 Task: Add a button with the title "Sort by start date" that sorts the list by start date in ascending order.
Action: Mouse moved to (450, 260)
Screenshot: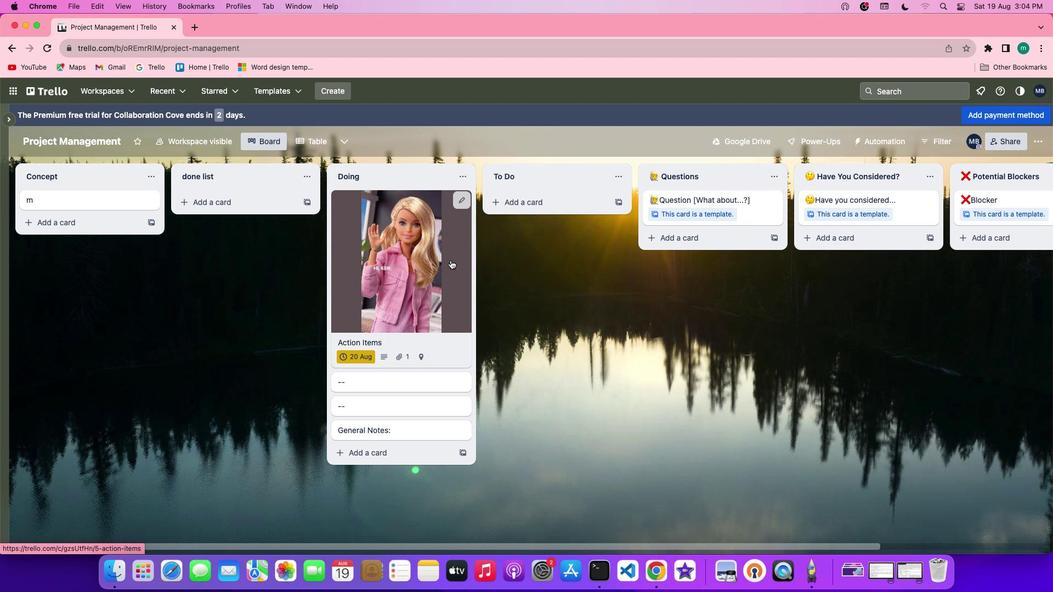 
Action: Mouse pressed left at (450, 260)
Screenshot: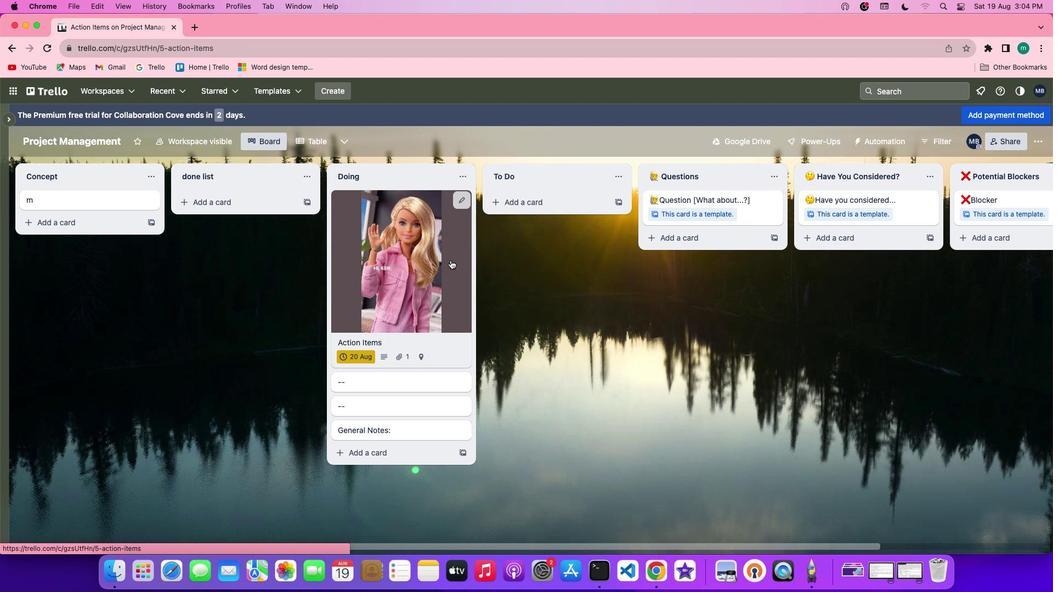 
Action: Mouse moved to (690, 330)
Screenshot: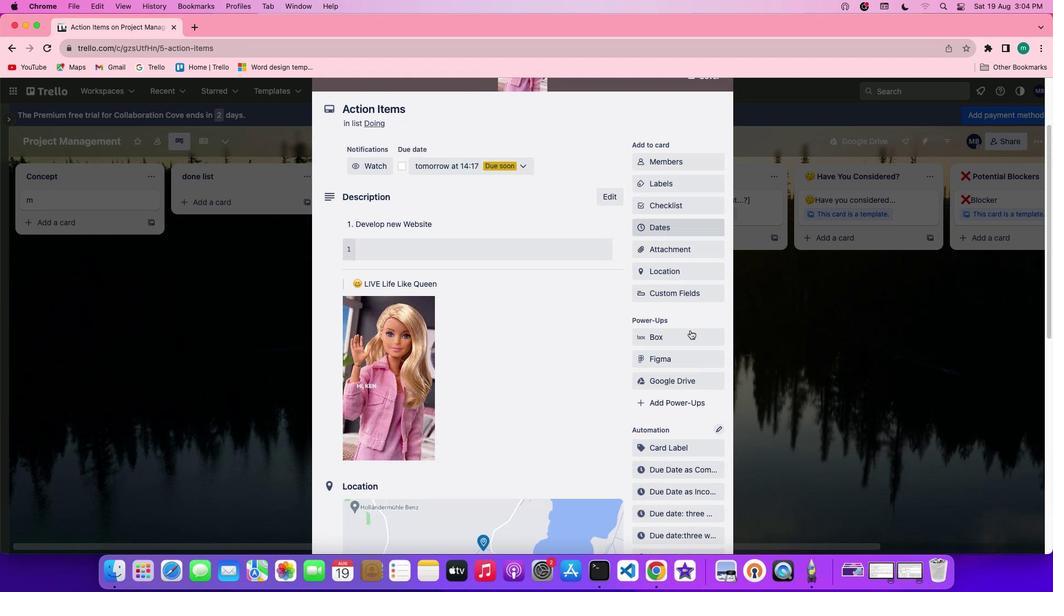 
Action: Mouse scrolled (690, 330) with delta (0, 0)
Screenshot: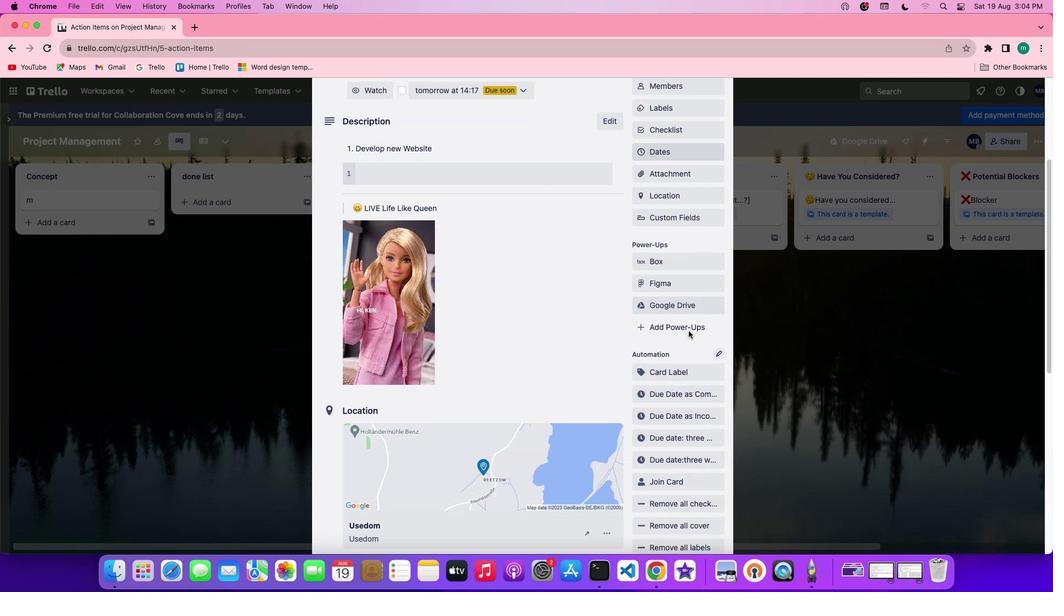 
Action: Mouse scrolled (690, 330) with delta (0, 0)
Screenshot: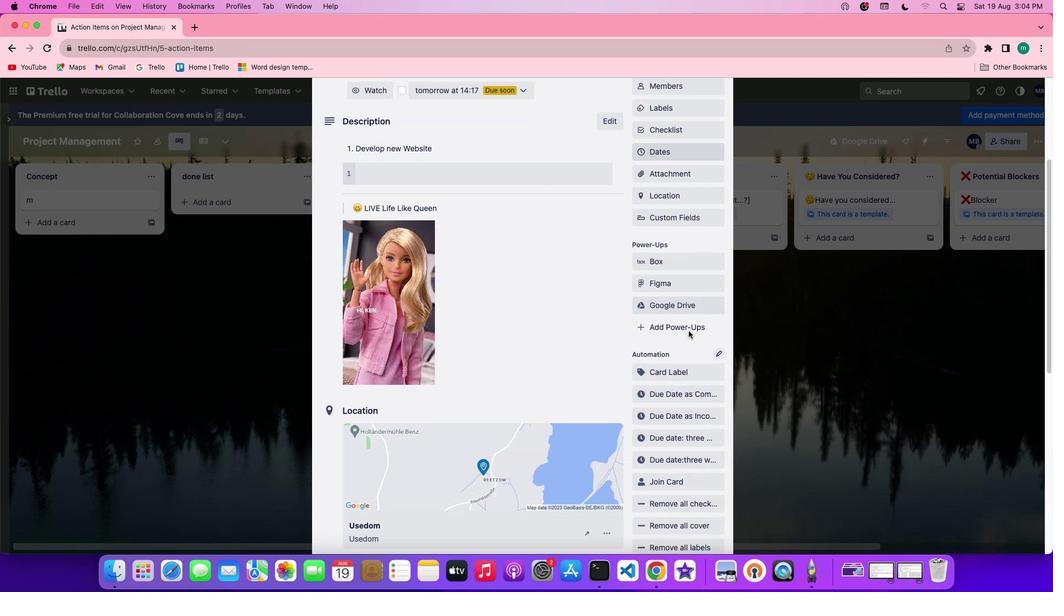 
Action: Mouse scrolled (690, 330) with delta (0, -1)
Screenshot: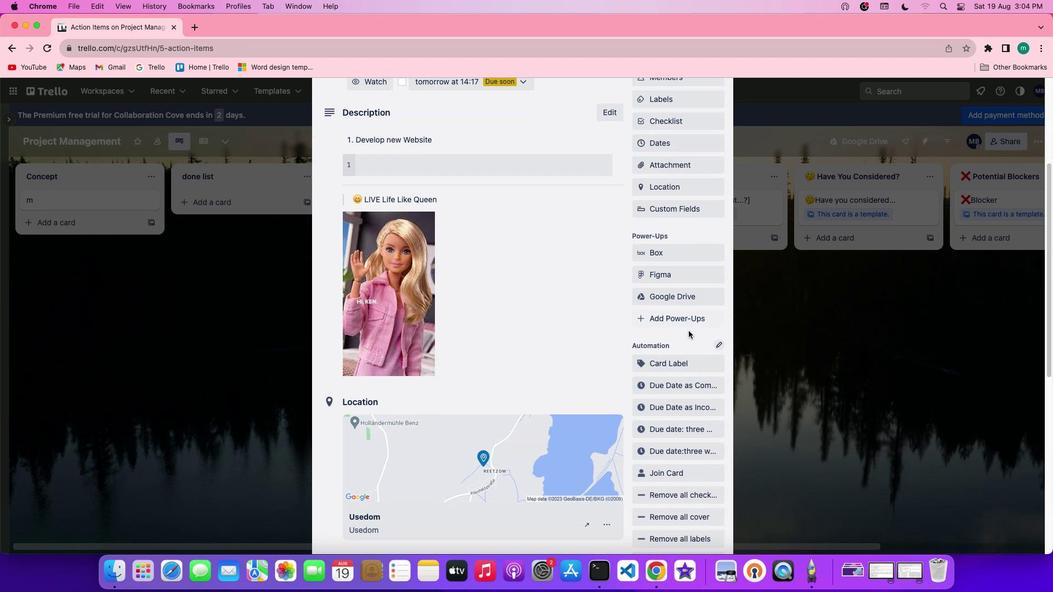 
Action: Mouse scrolled (690, 330) with delta (0, -2)
Screenshot: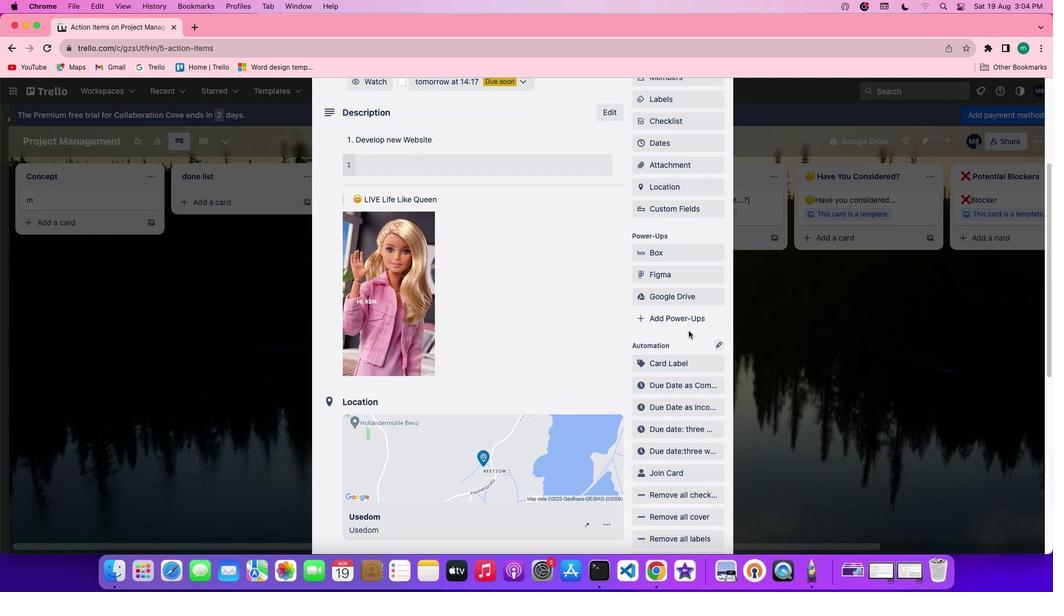 
Action: Mouse moved to (688, 330)
Screenshot: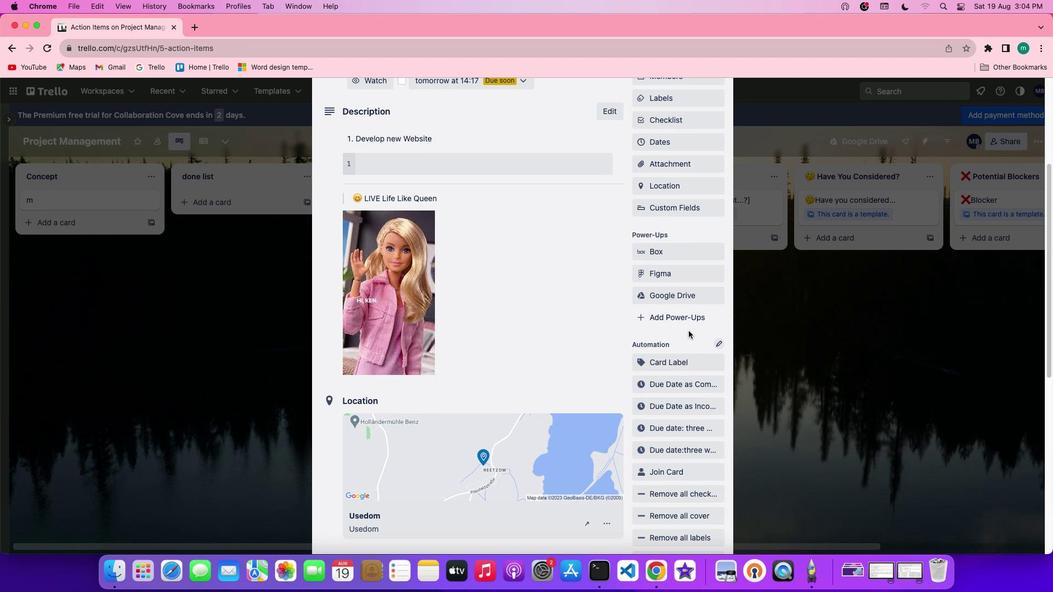 
Action: Mouse scrolled (688, 330) with delta (0, 0)
Screenshot: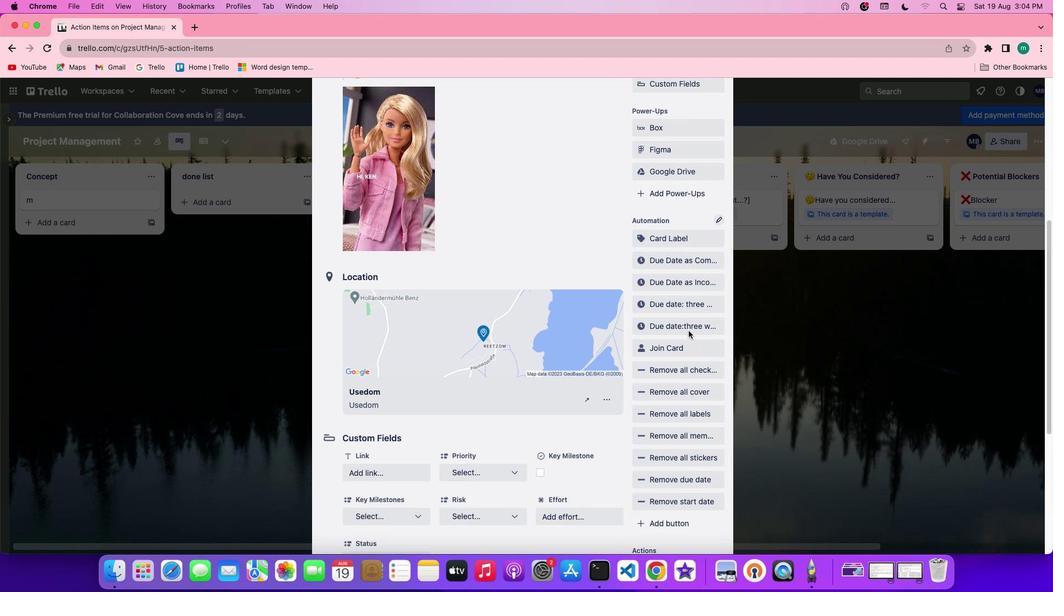 
Action: Mouse scrolled (688, 330) with delta (0, 0)
Screenshot: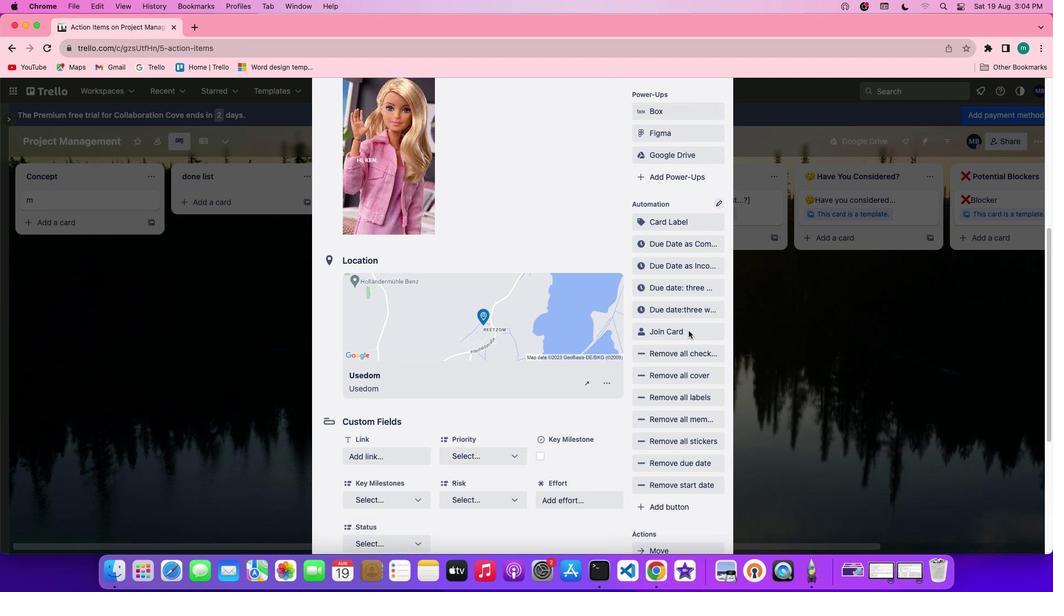 
Action: Mouse scrolled (688, 330) with delta (0, -1)
Screenshot: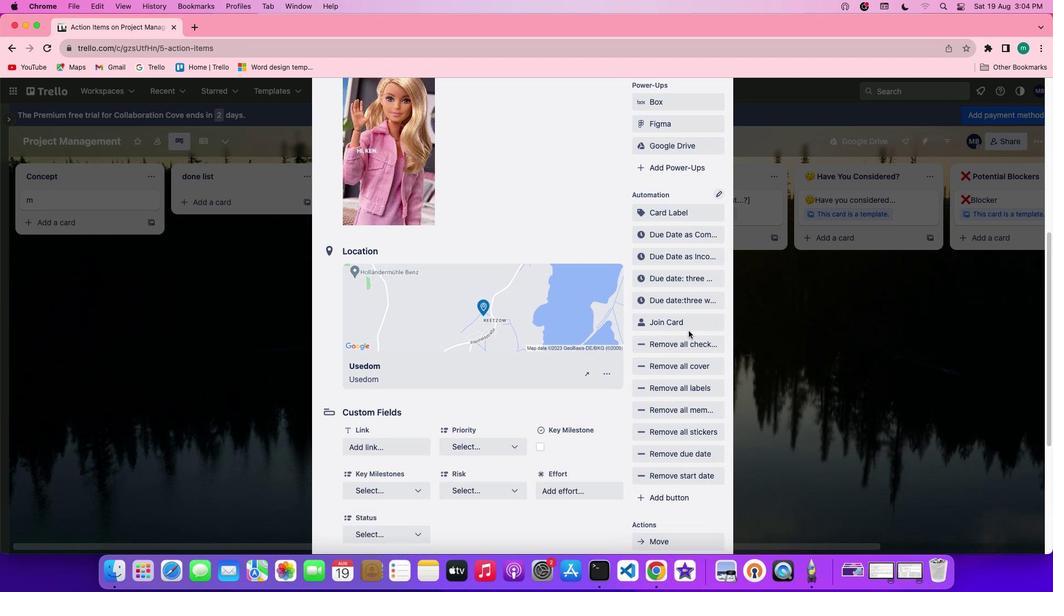 
Action: Mouse scrolled (688, 330) with delta (0, -1)
Screenshot: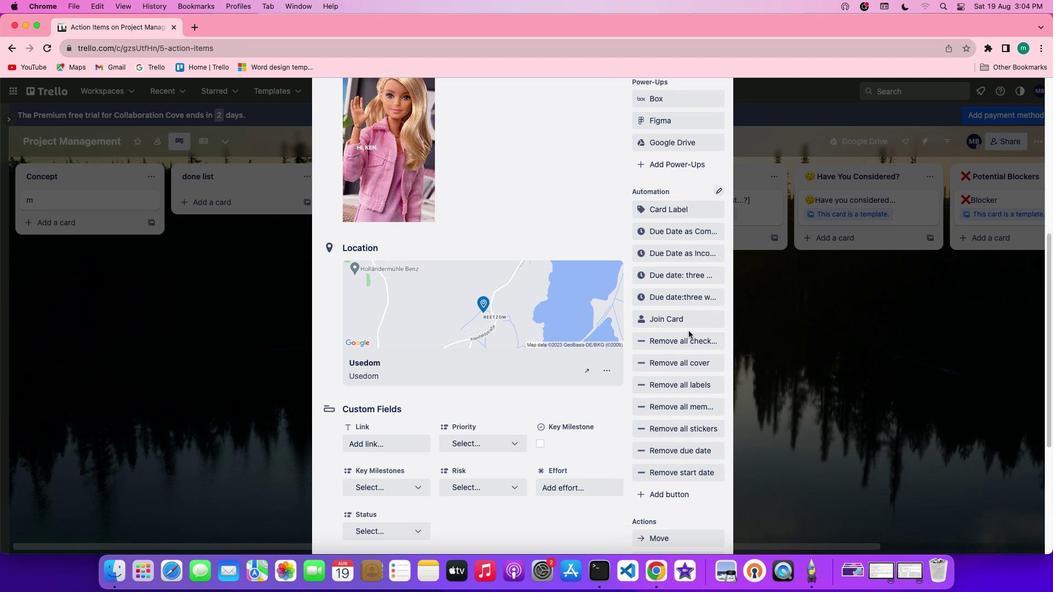 
Action: Mouse scrolled (688, 330) with delta (0, 0)
Screenshot: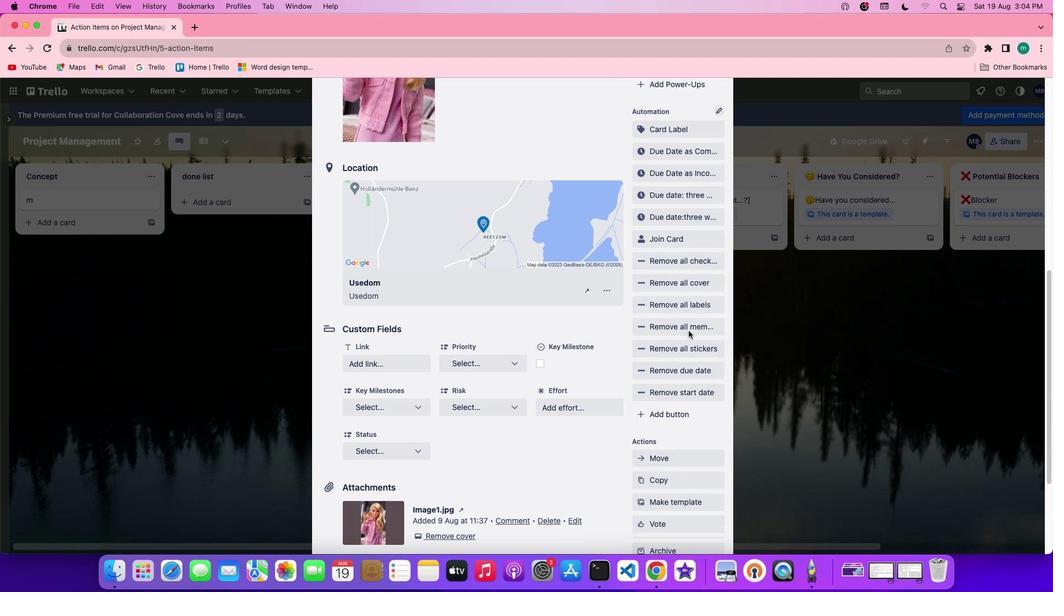 
Action: Mouse scrolled (688, 330) with delta (0, 0)
Screenshot: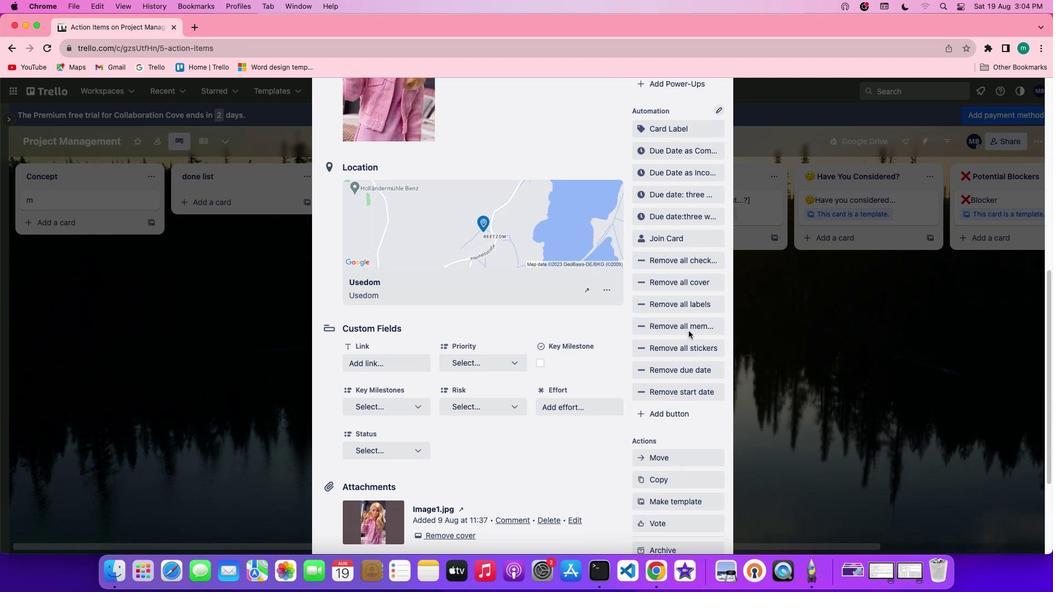 
Action: Mouse scrolled (688, 330) with delta (0, -1)
Screenshot: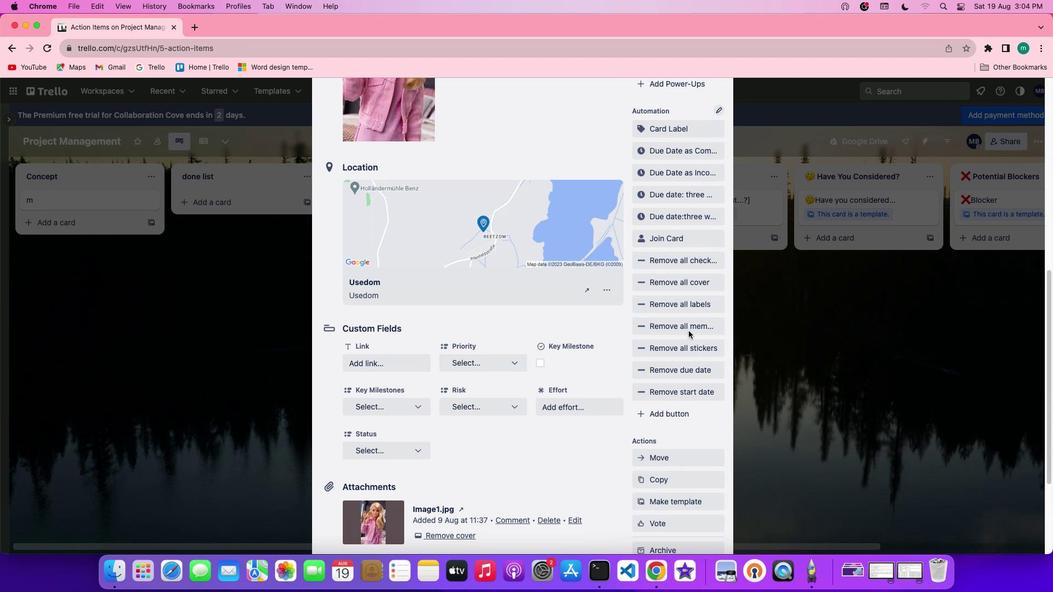 
Action: Mouse moved to (679, 415)
Screenshot: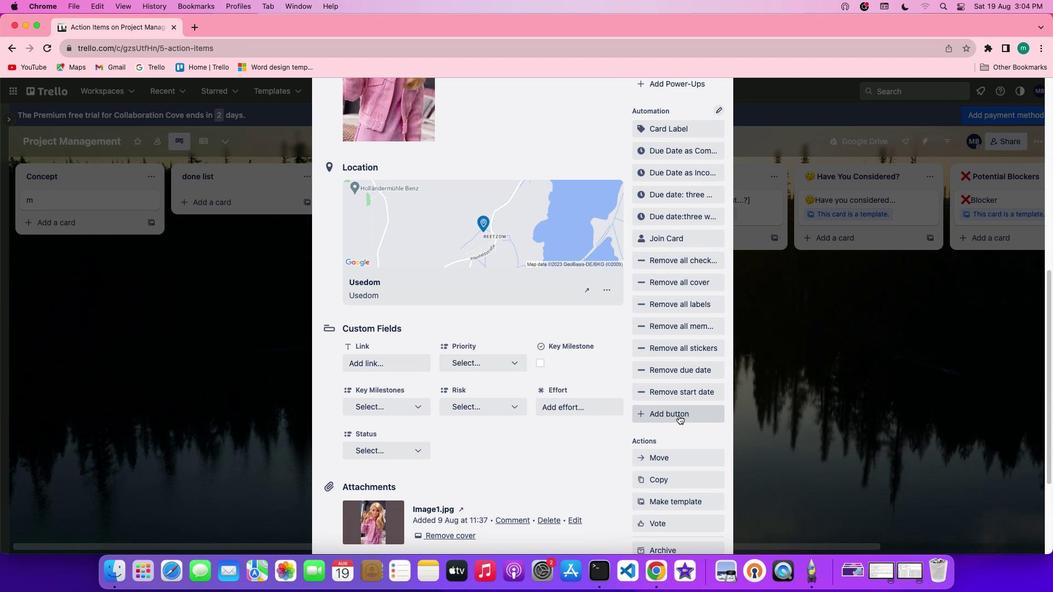 
Action: Mouse pressed left at (679, 415)
Screenshot: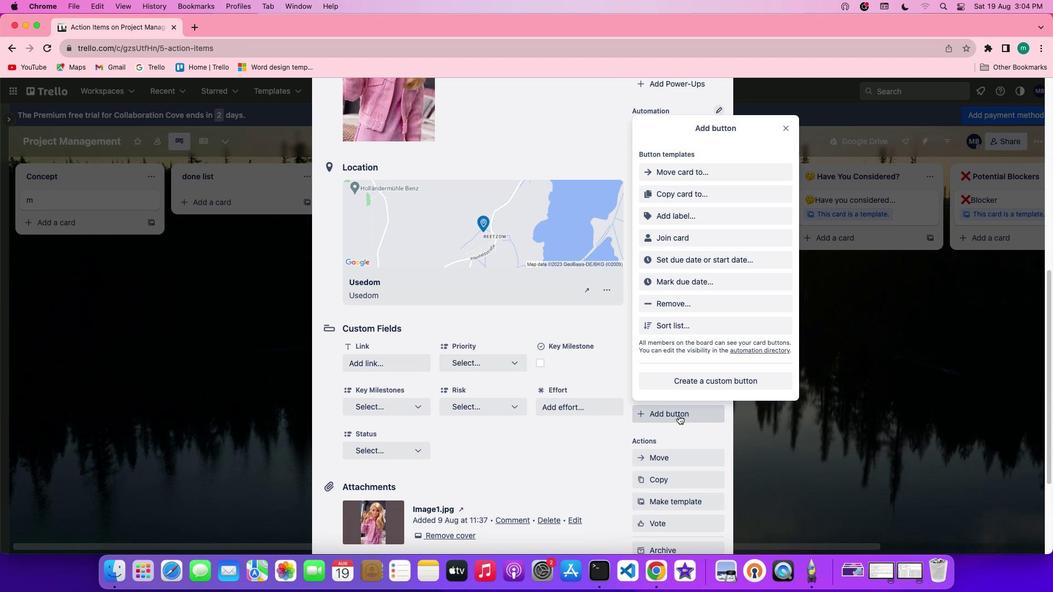 
Action: Mouse moved to (705, 321)
Screenshot: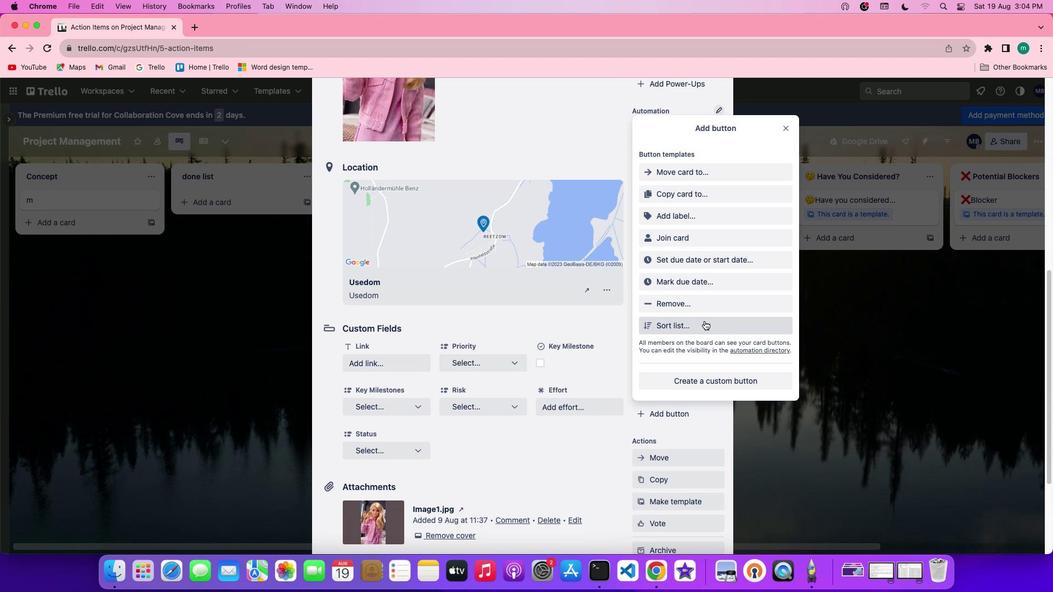 
Action: Mouse pressed left at (705, 321)
Screenshot: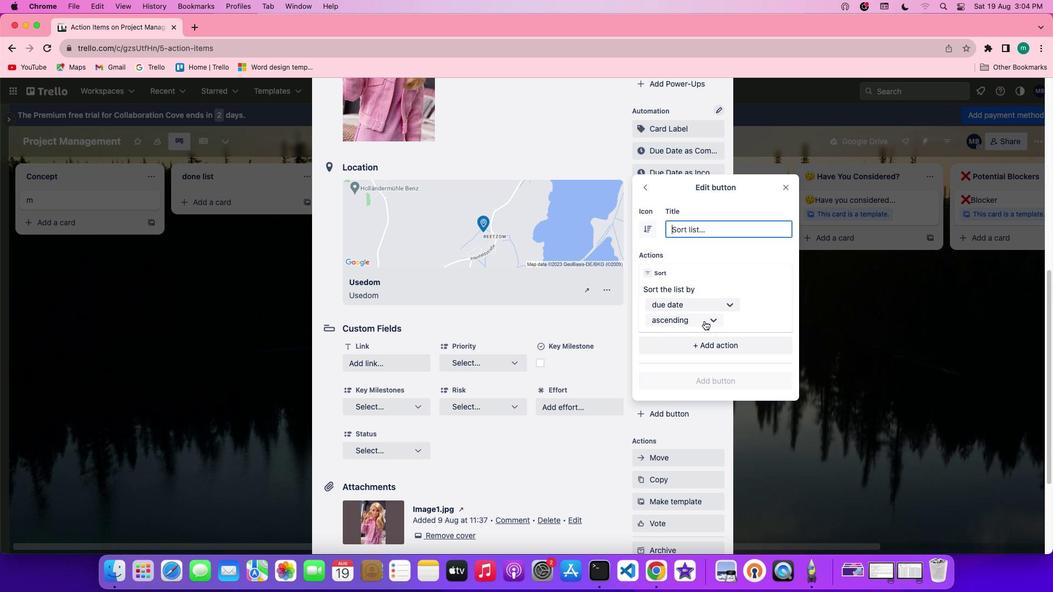 
Action: Mouse moved to (716, 230)
Screenshot: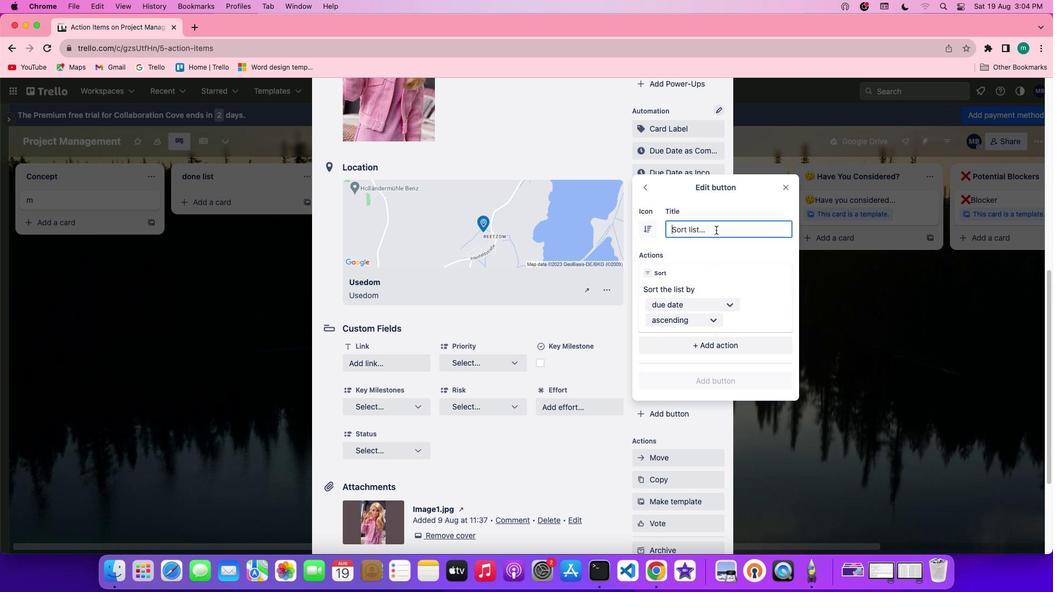 
Action: Mouse pressed left at (716, 230)
Screenshot: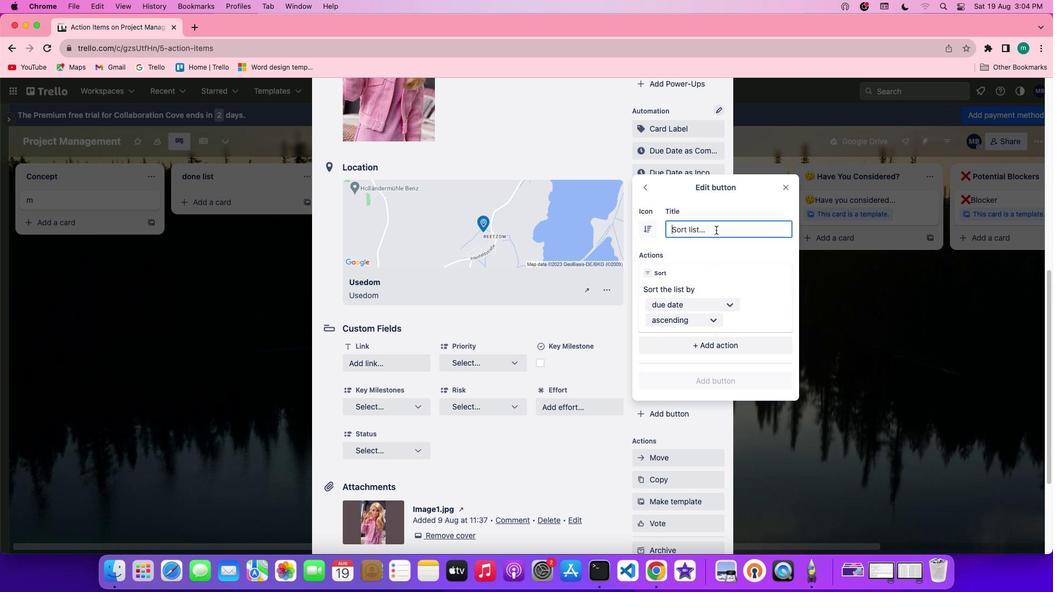 
Action: Key pressed Key.shift
Screenshot: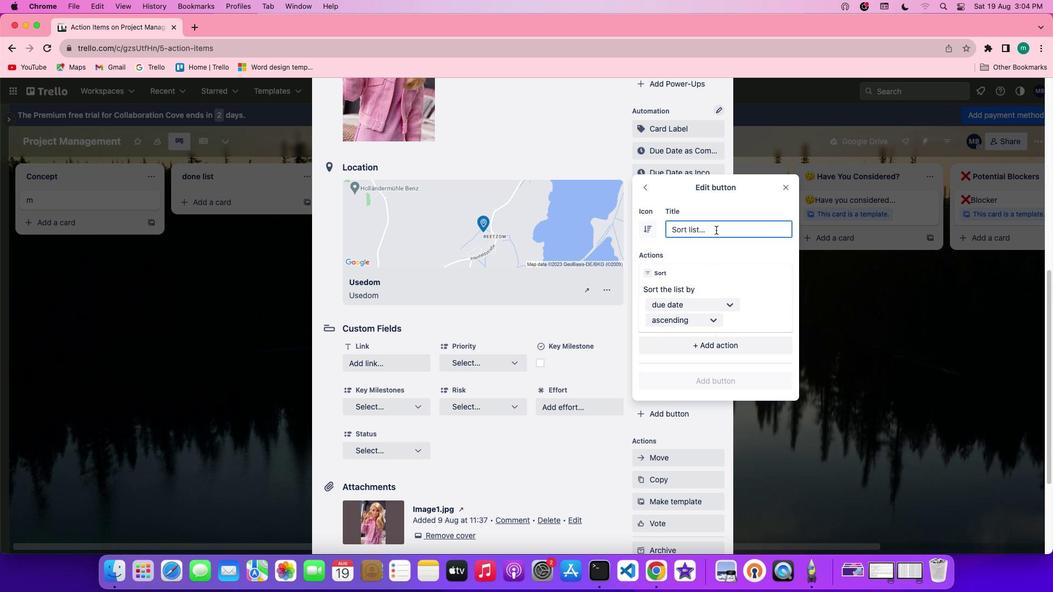 
Action: Mouse moved to (716, 230)
Screenshot: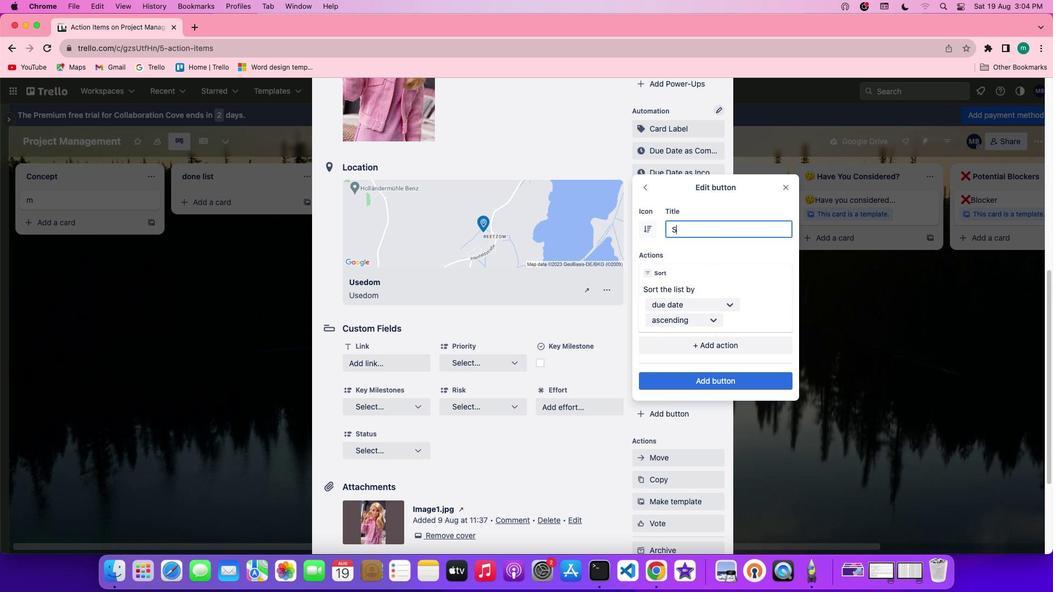 
Action: Key pressed 'S''o''r''t'Key.space'b''y'Key.space's''t''a''r''t'Key.space'd''a''t''e'
Screenshot: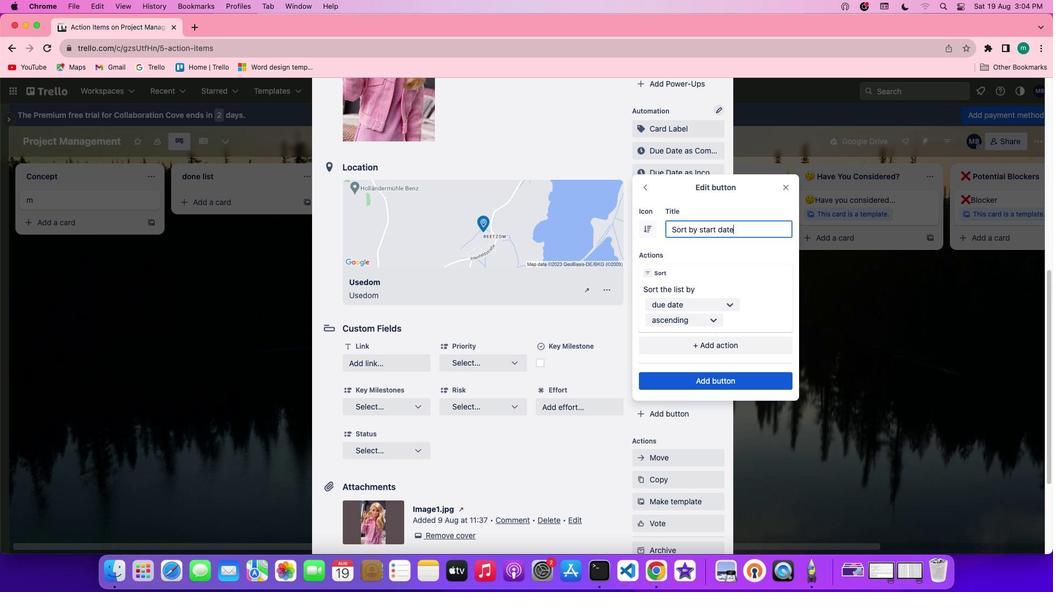 
Action: Mouse moved to (748, 267)
Screenshot: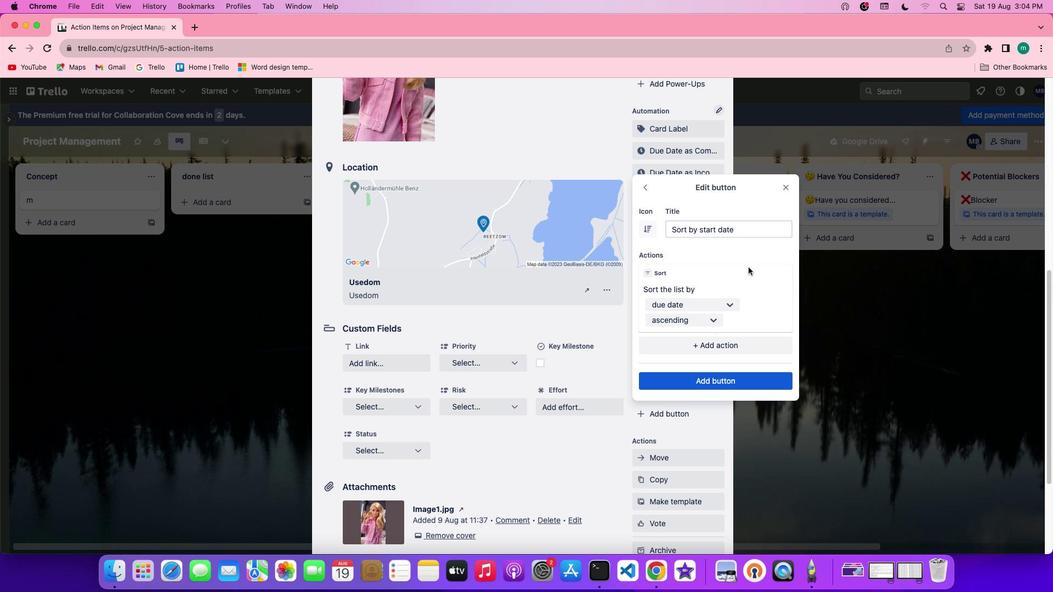 
Action: Mouse pressed left at (748, 267)
Screenshot: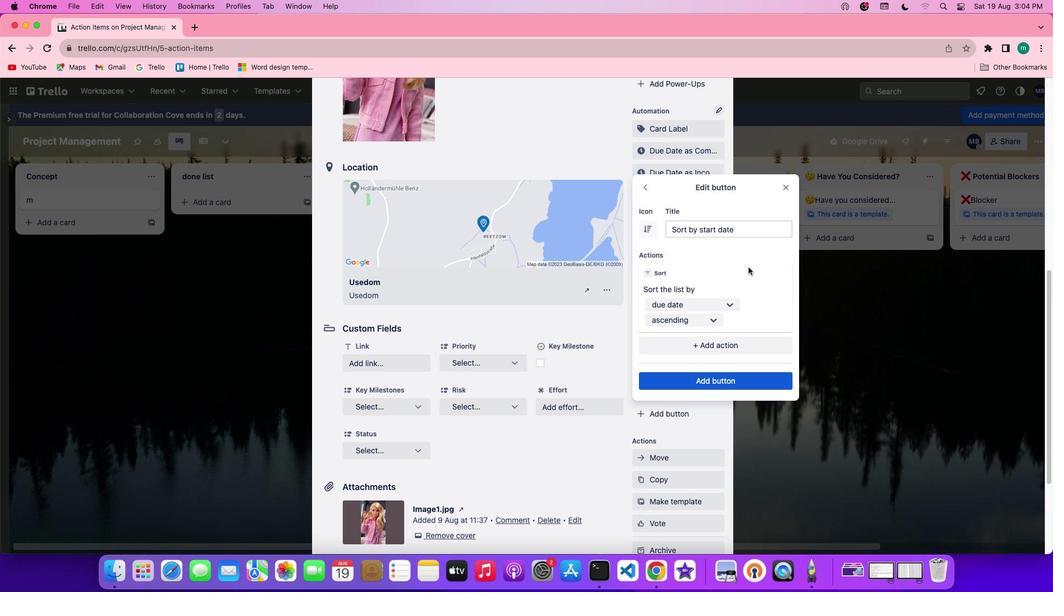 
Action: Mouse moved to (746, 286)
Screenshot: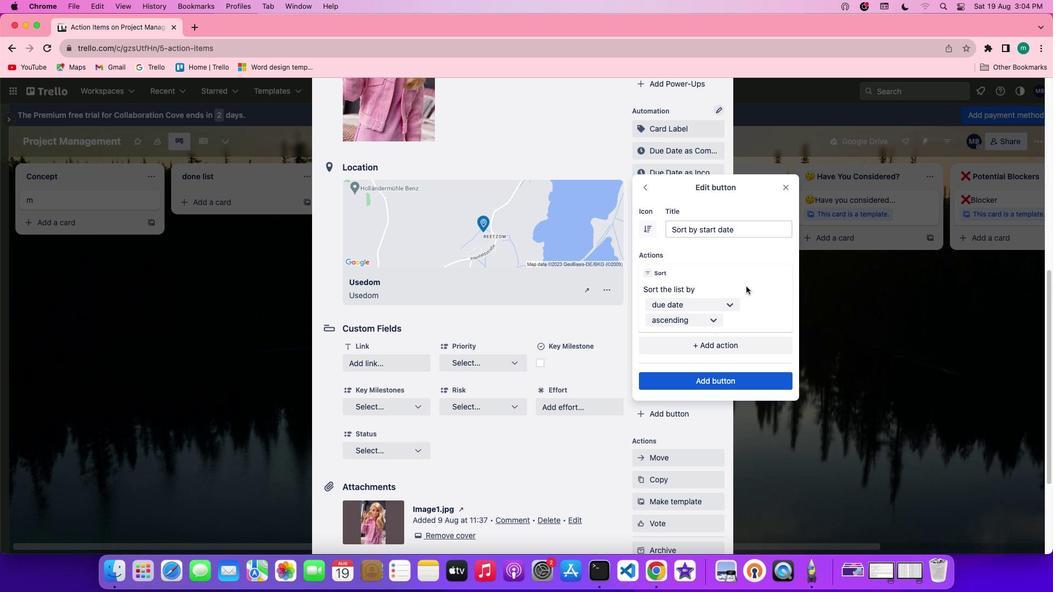 
Action: Mouse scrolled (746, 286) with delta (0, 0)
Screenshot: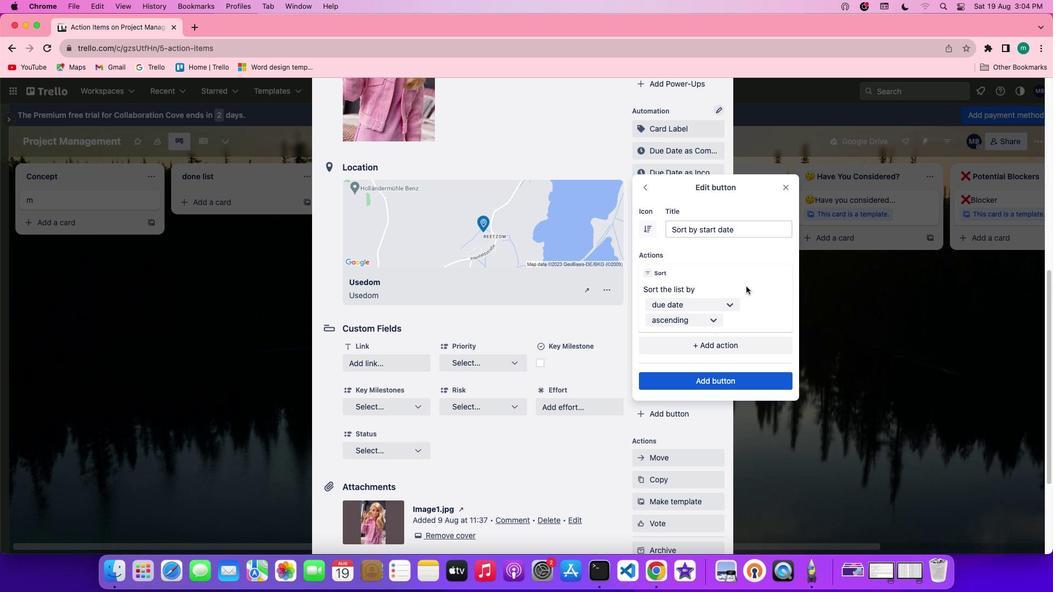 
Action: Mouse scrolled (746, 286) with delta (0, 0)
Screenshot: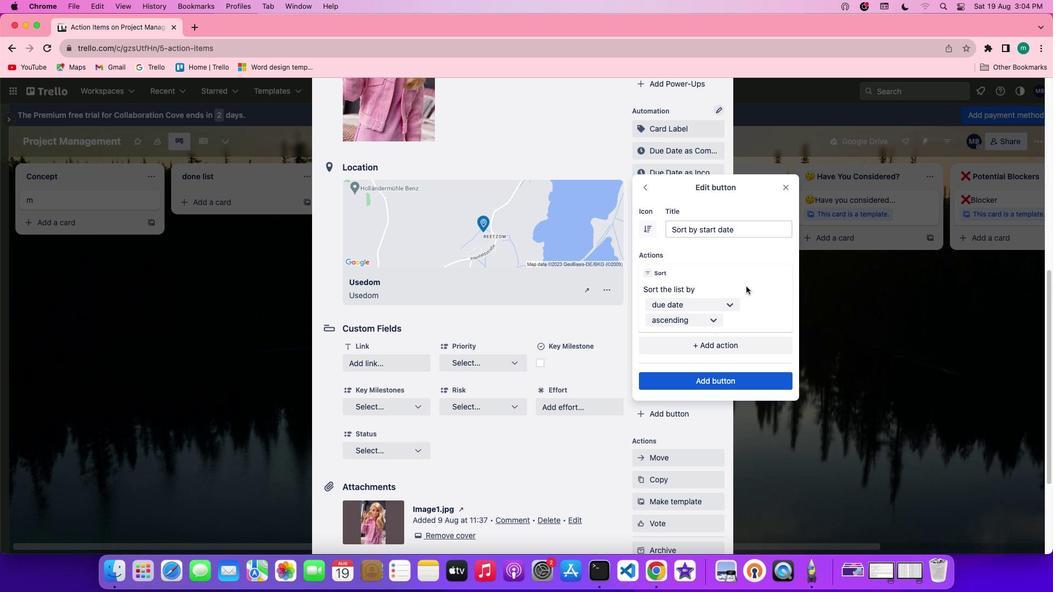 
Action: Mouse scrolled (746, 286) with delta (0, -1)
Screenshot: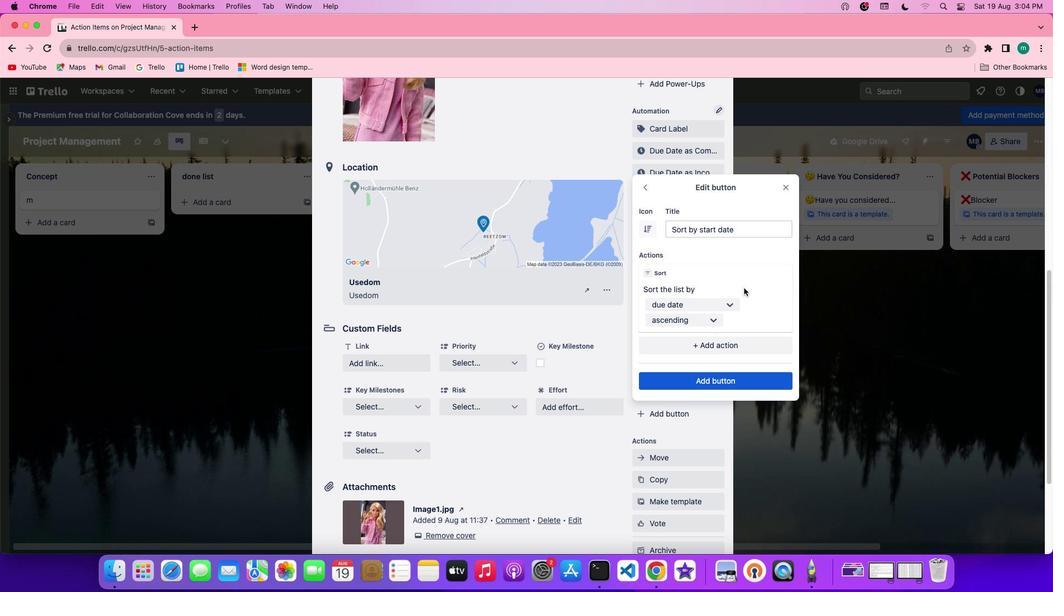 
Action: Mouse moved to (722, 304)
Screenshot: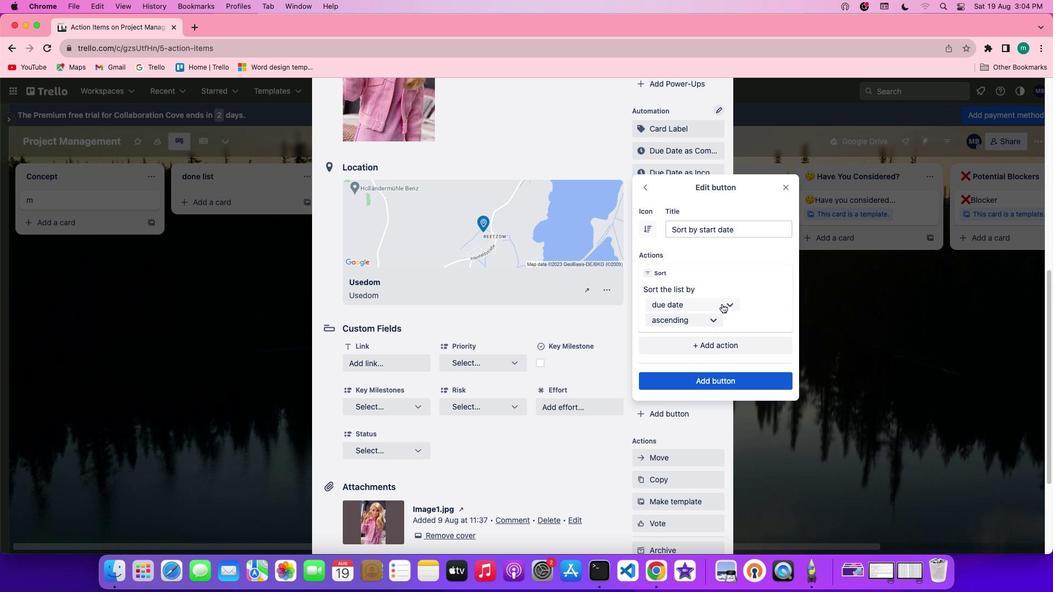 
Action: Mouse pressed left at (722, 304)
Screenshot: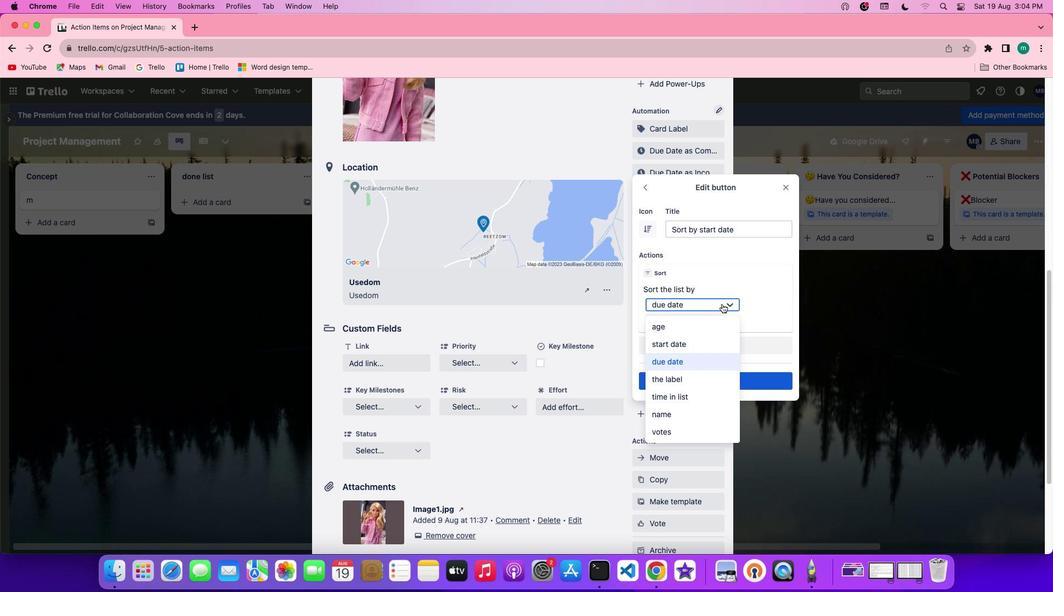 
Action: Mouse moved to (709, 347)
Screenshot: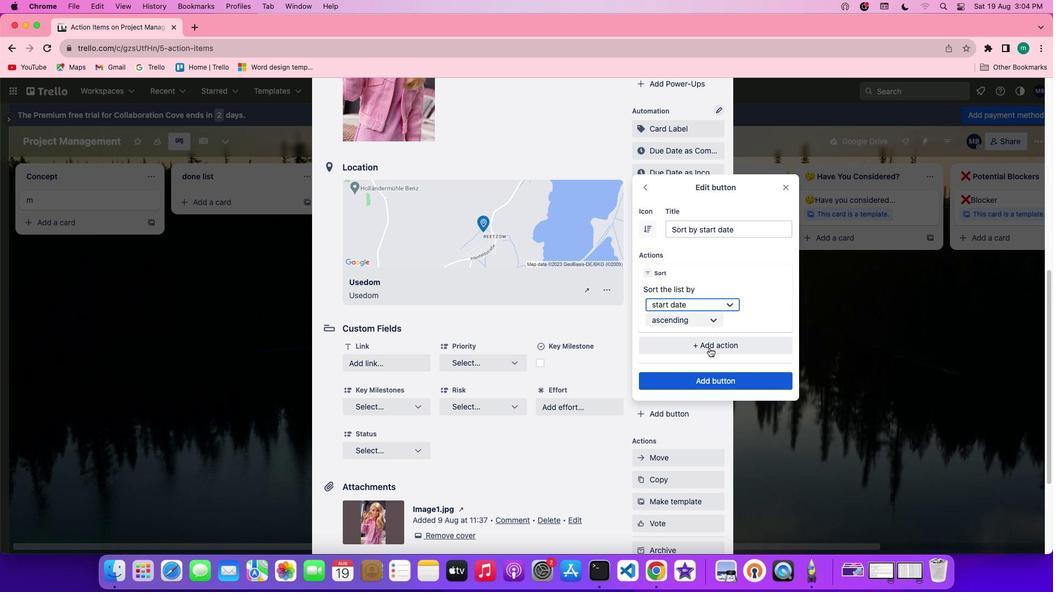 
Action: Mouse pressed left at (709, 347)
Screenshot: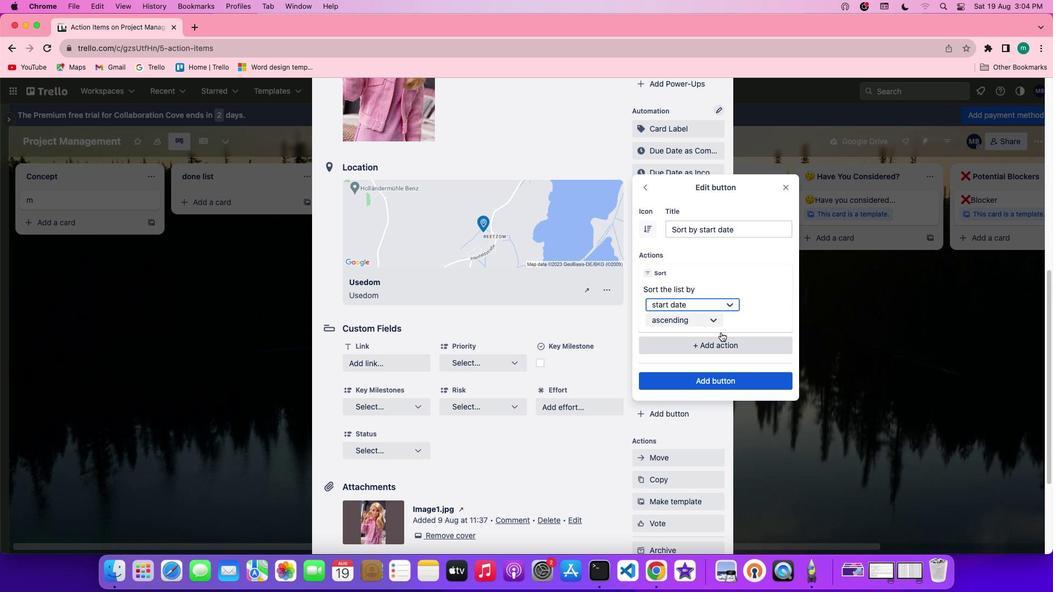 
Action: Mouse moved to (707, 320)
Screenshot: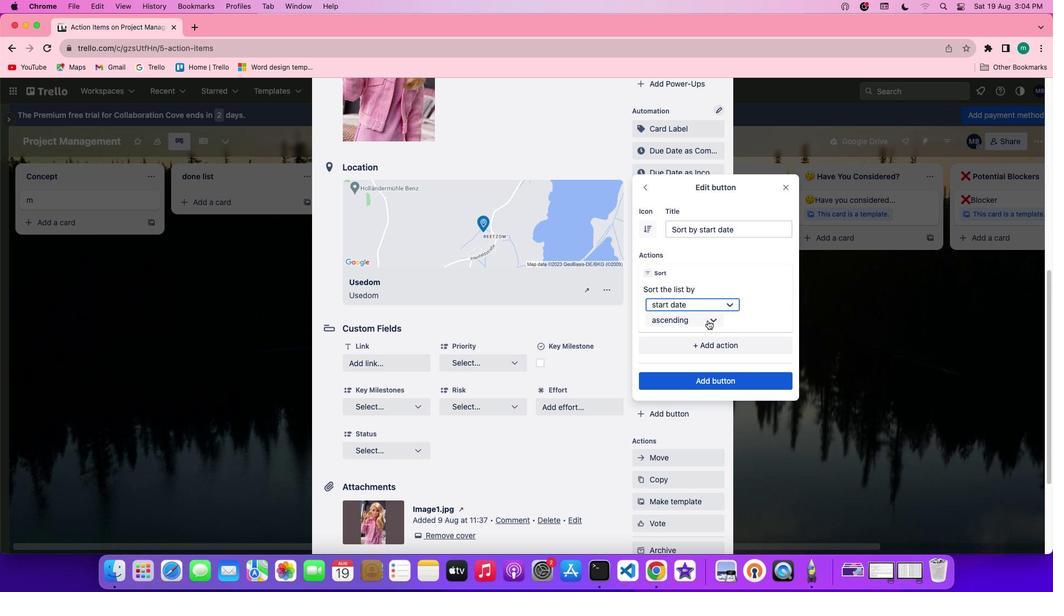 
Action: Mouse pressed left at (707, 320)
Screenshot: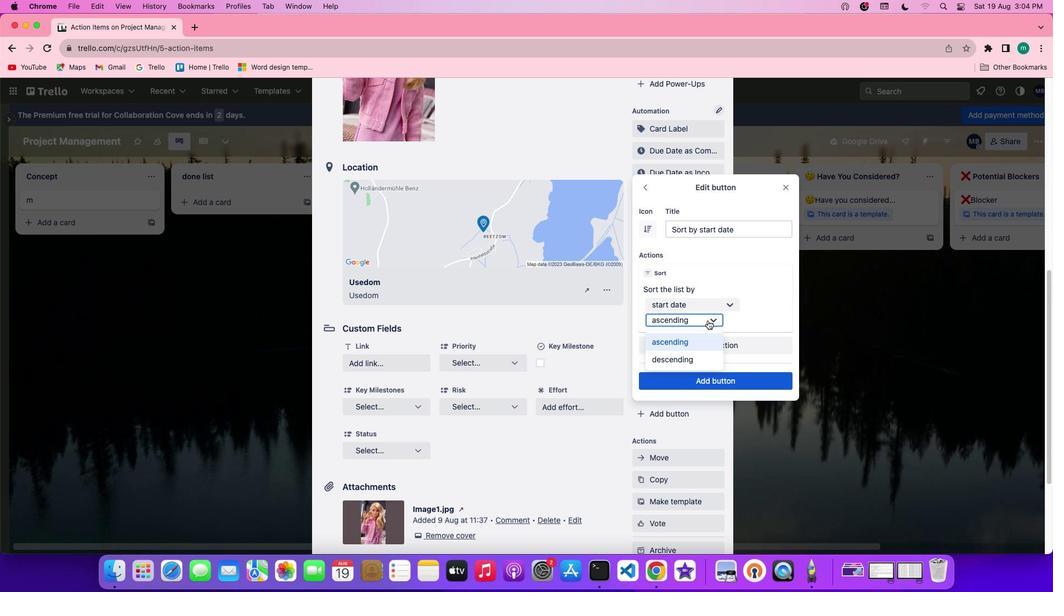 
Action: Mouse moved to (701, 340)
Screenshot: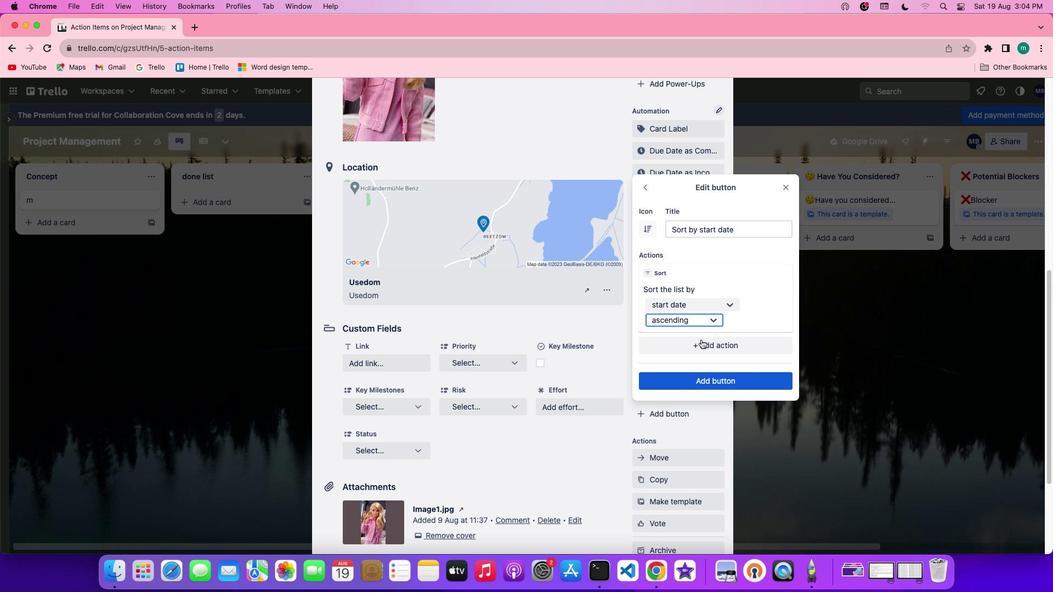 
Action: Mouse pressed left at (701, 340)
Screenshot: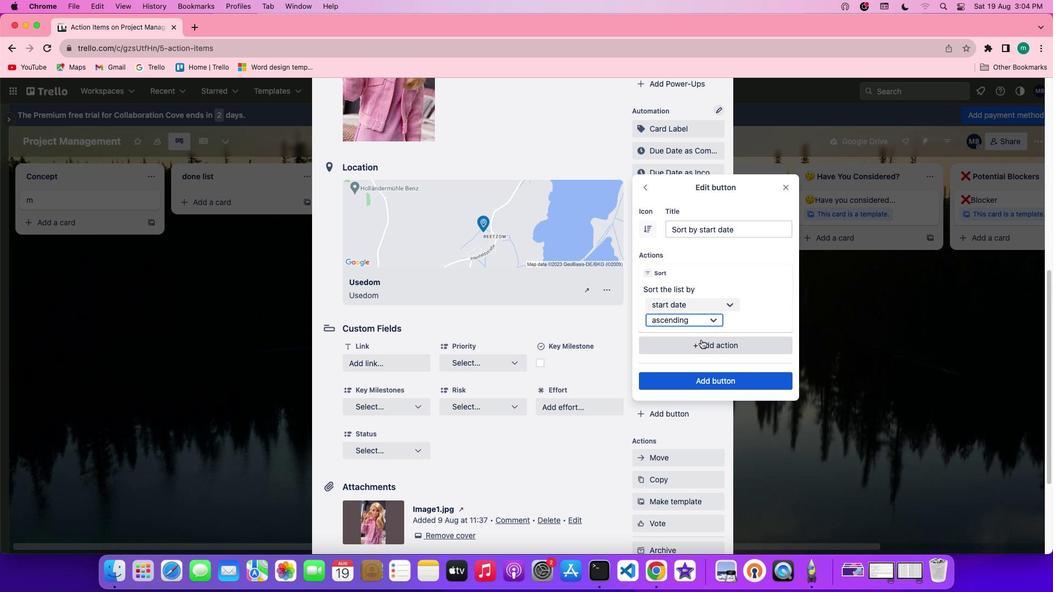 
Action: Mouse moved to (708, 382)
Screenshot: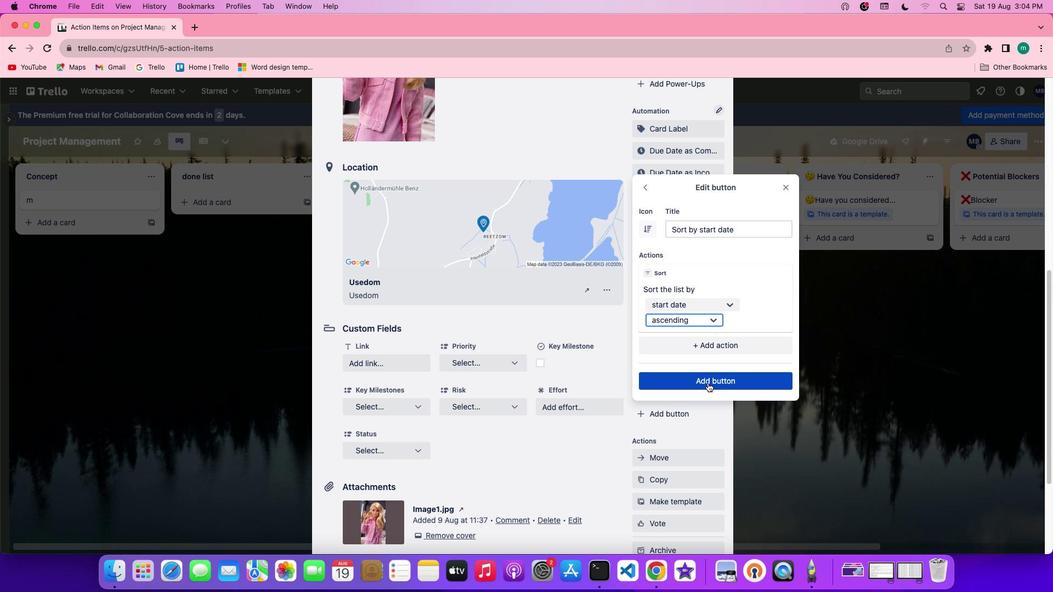 
Action: Mouse pressed left at (708, 382)
Screenshot: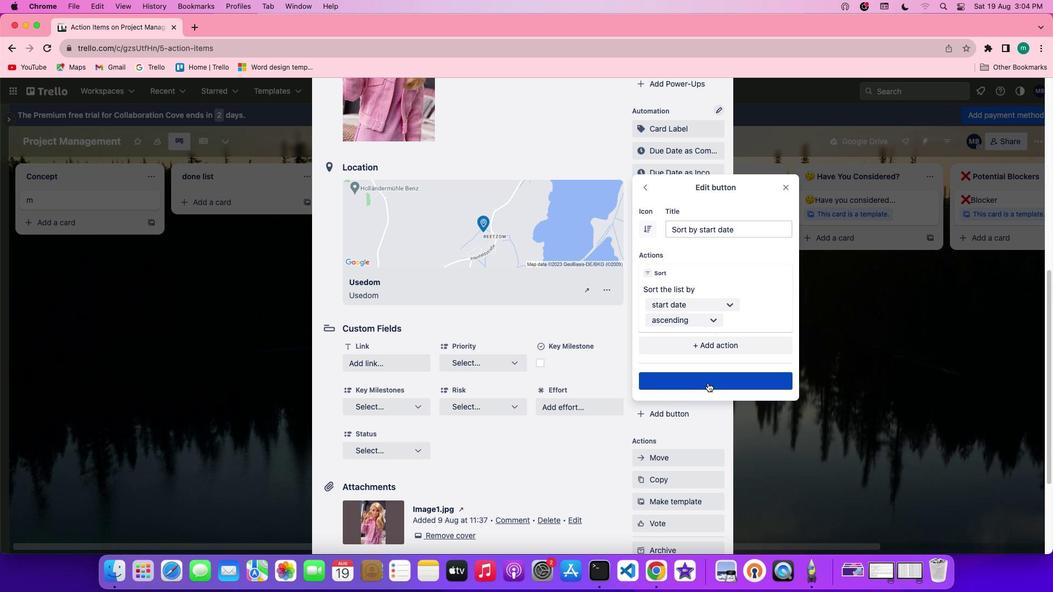 
